 Task: Change the information density to compact.
Action: Mouse moved to (1064, 114)
Screenshot: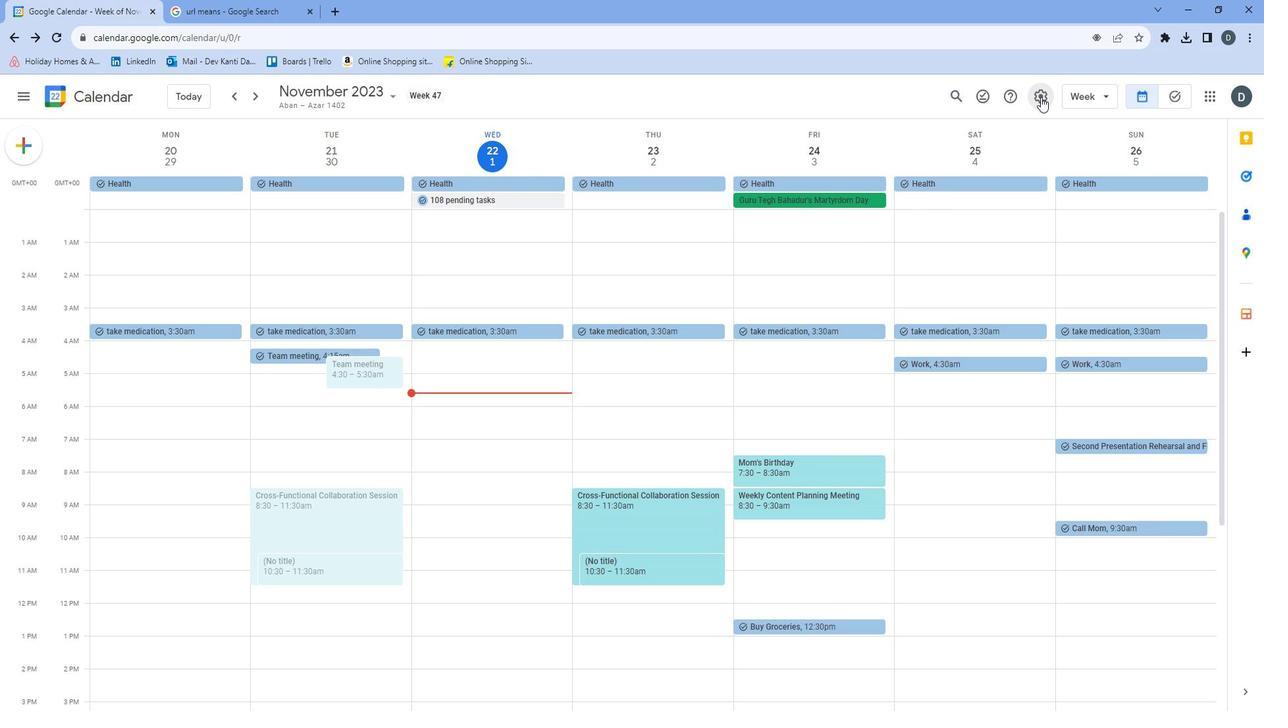 
Action: Mouse pressed left at (1064, 114)
Screenshot: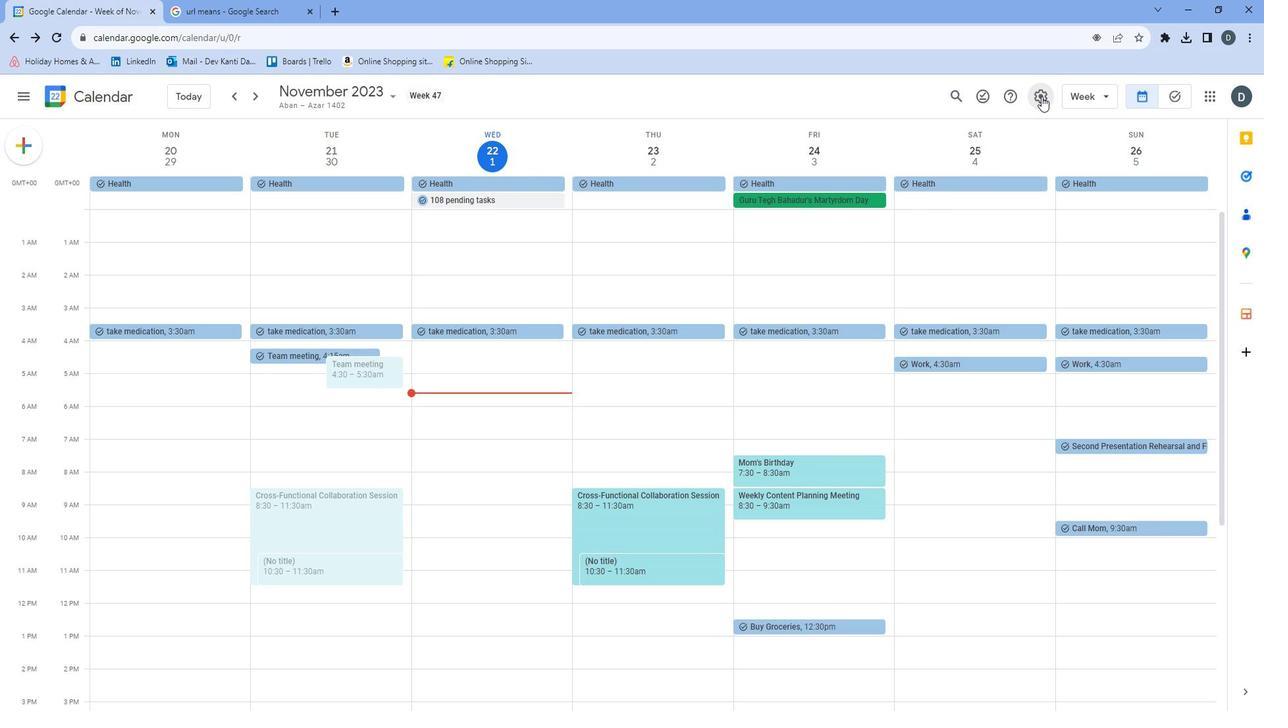 
Action: Mouse moved to (1059, 200)
Screenshot: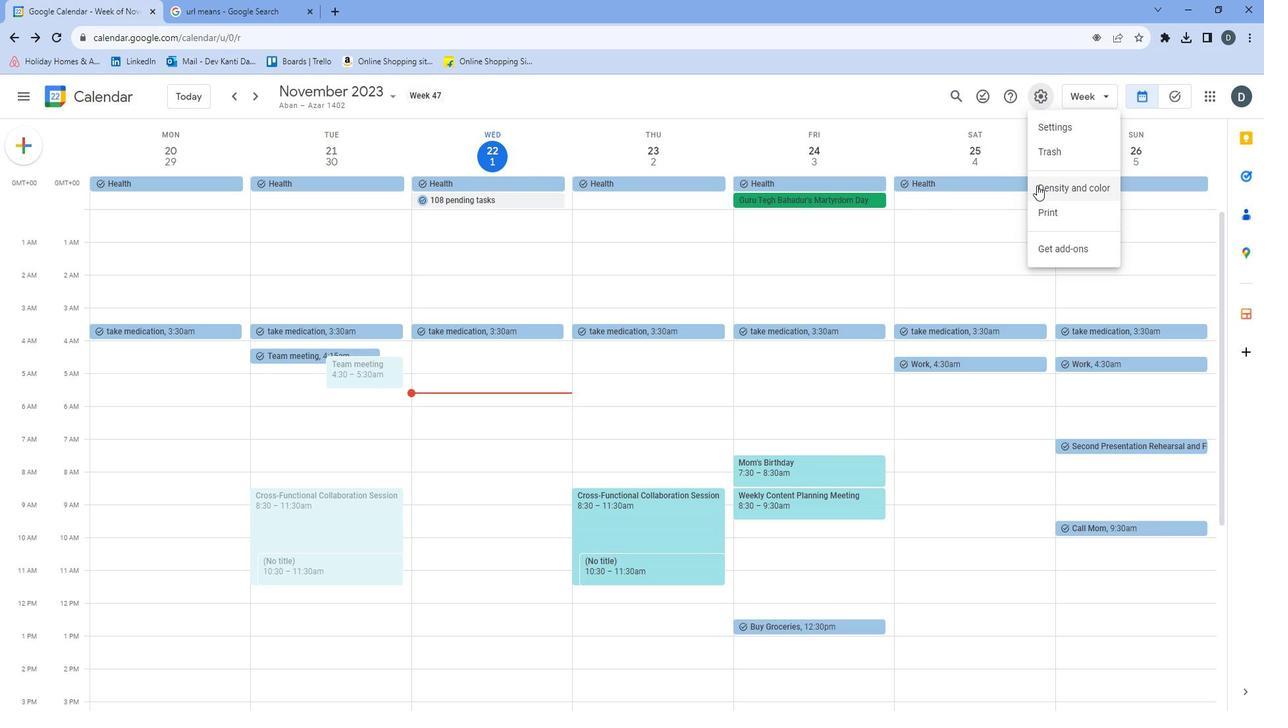 
Action: Mouse pressed left at (1059, 200)
Screenshot: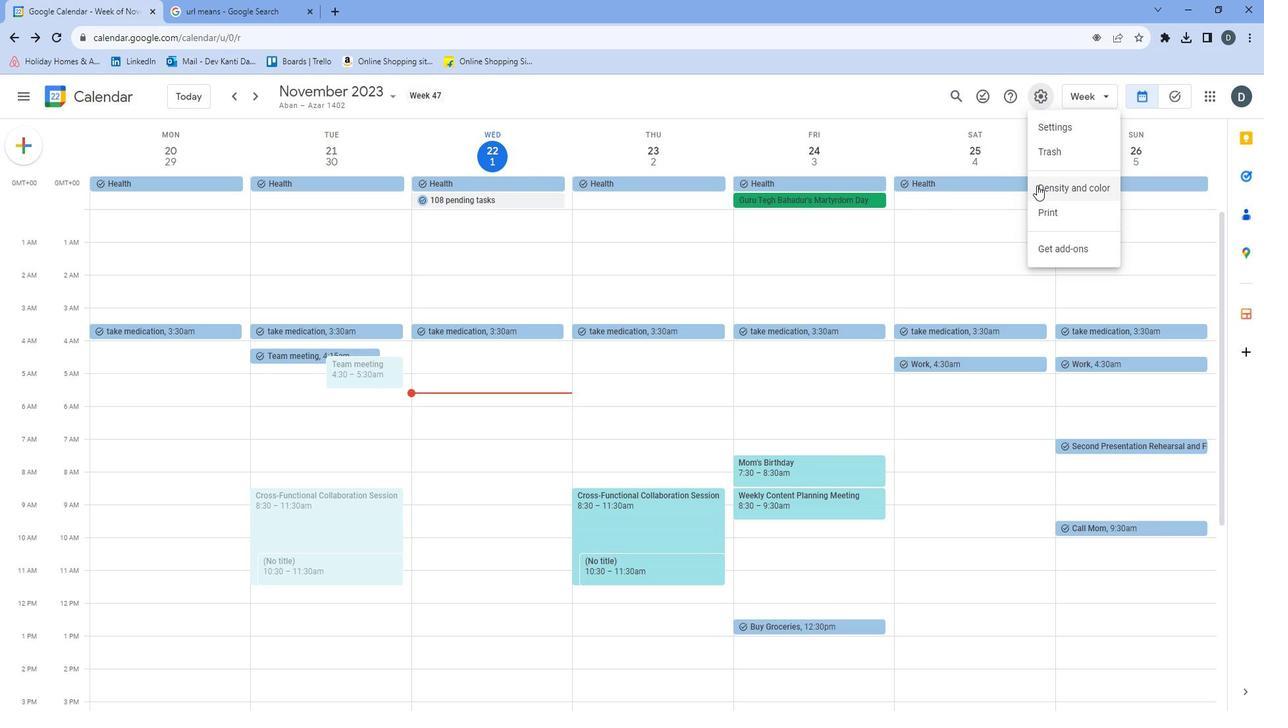 
Action: Mouse moved to (820, 595)
Screenshot: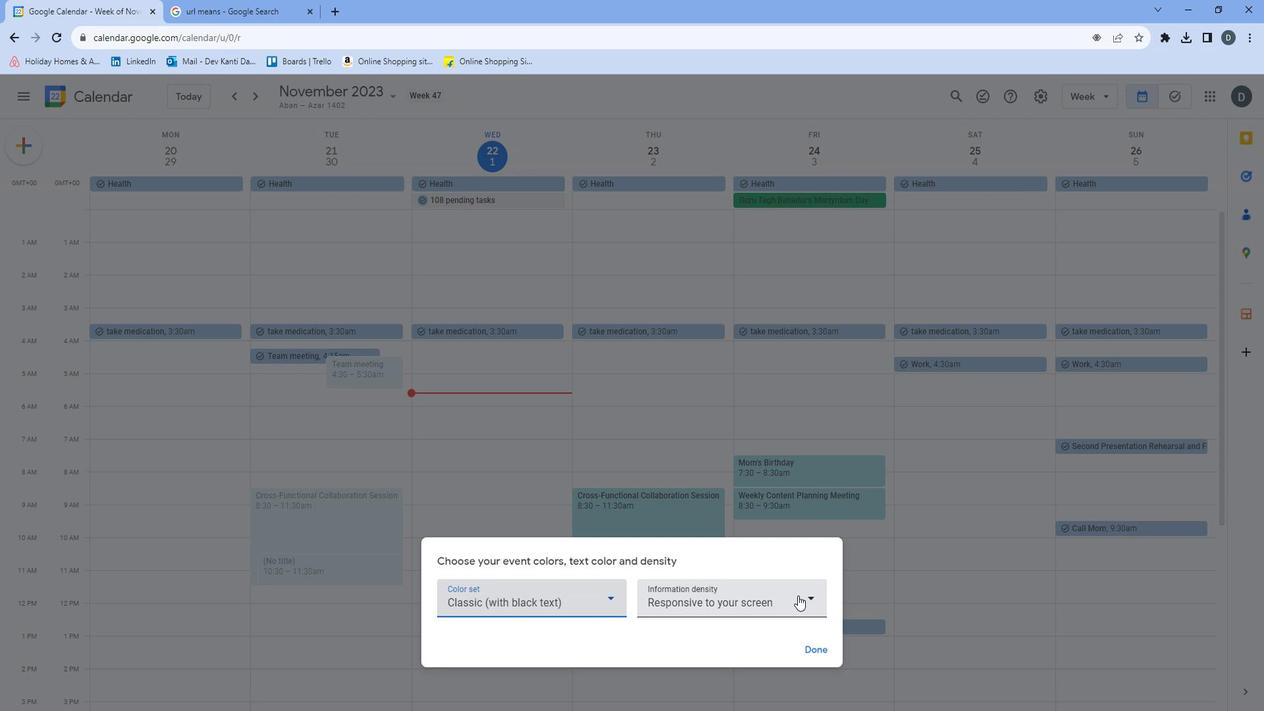 
Action: Mouse pressed left at (820, 595)
Screenshot: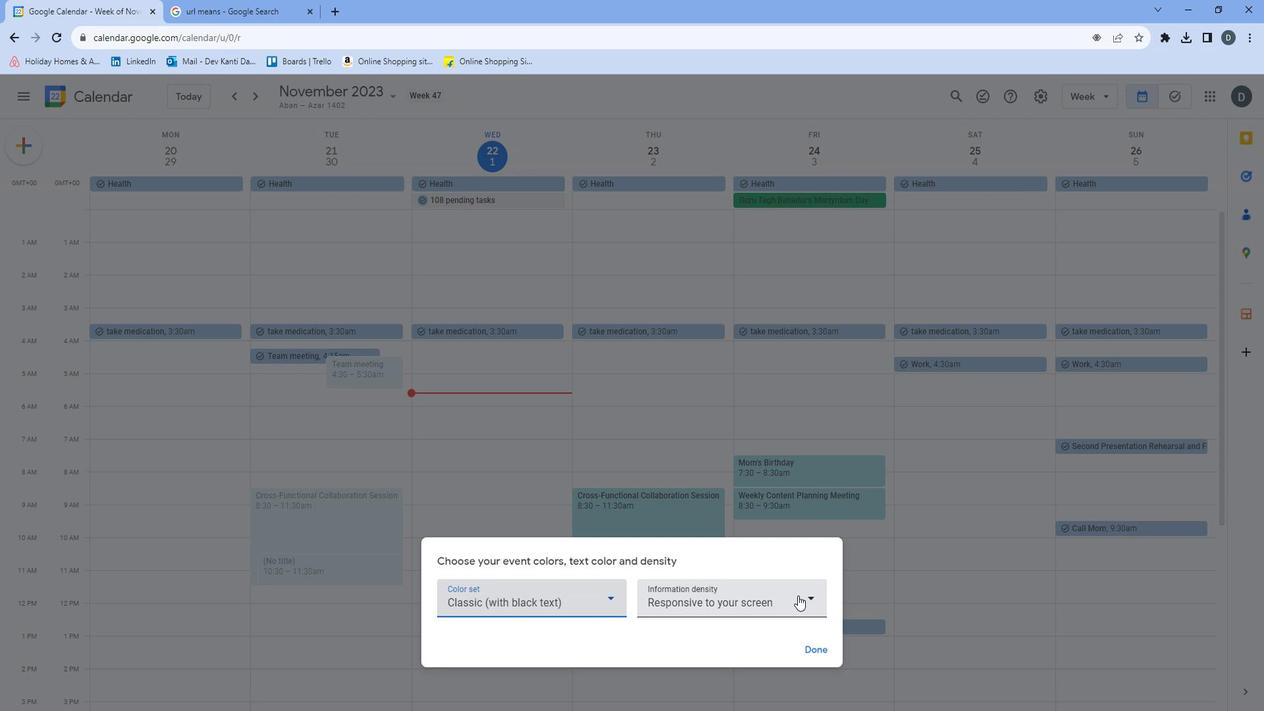 
Action: Mouse moved to (772, 565)
Screenshot: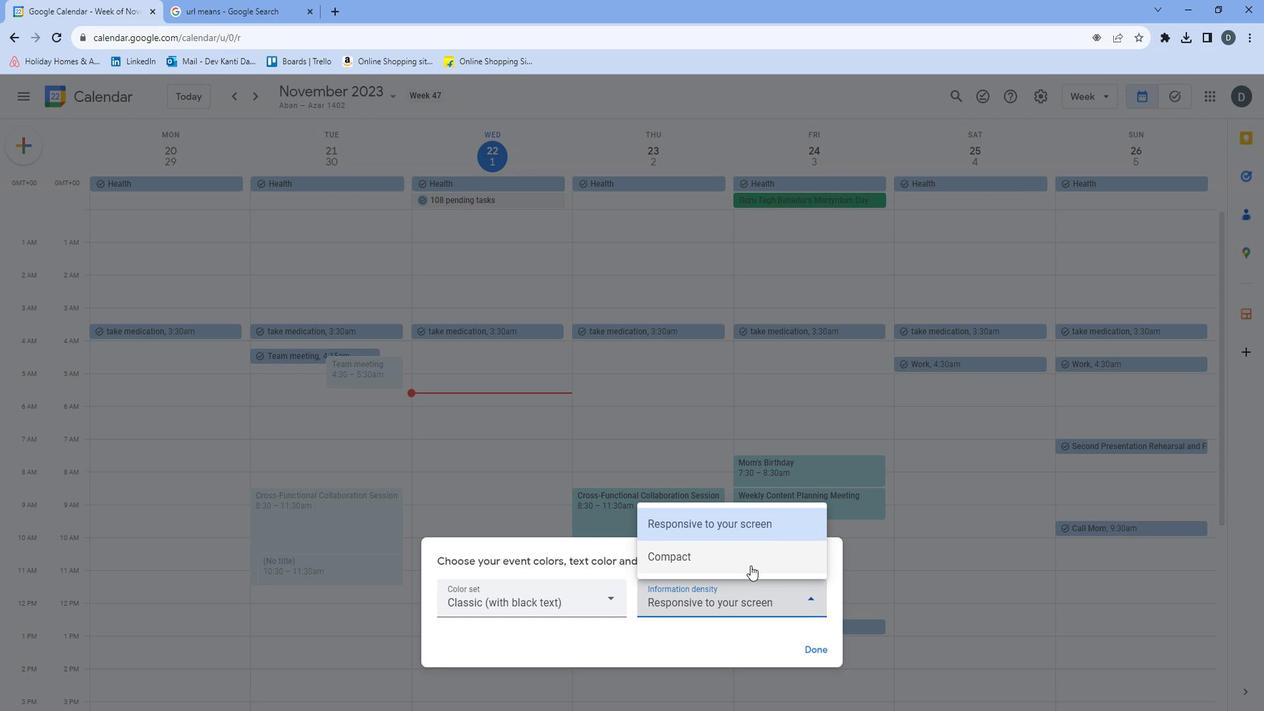 
Action: Mouse pressed left at (772, 565)
Screenshot: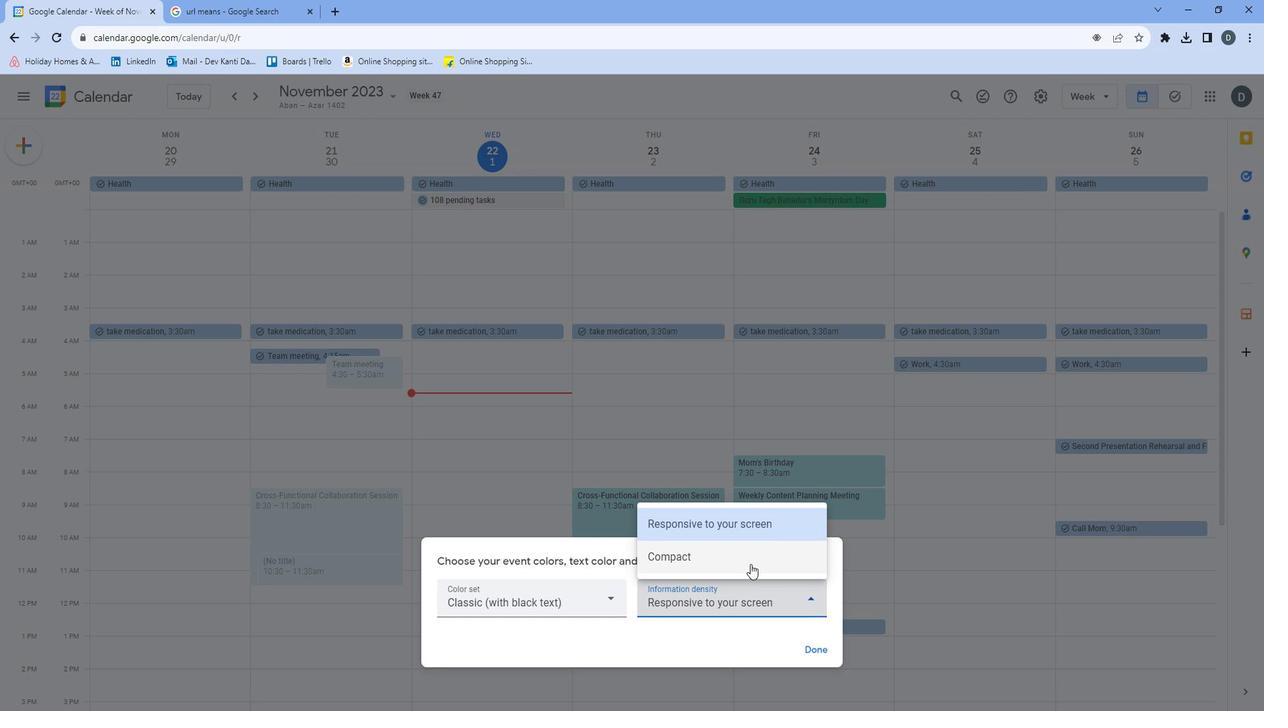 
Action: Mouse moved to (830, 642)
Screenshot: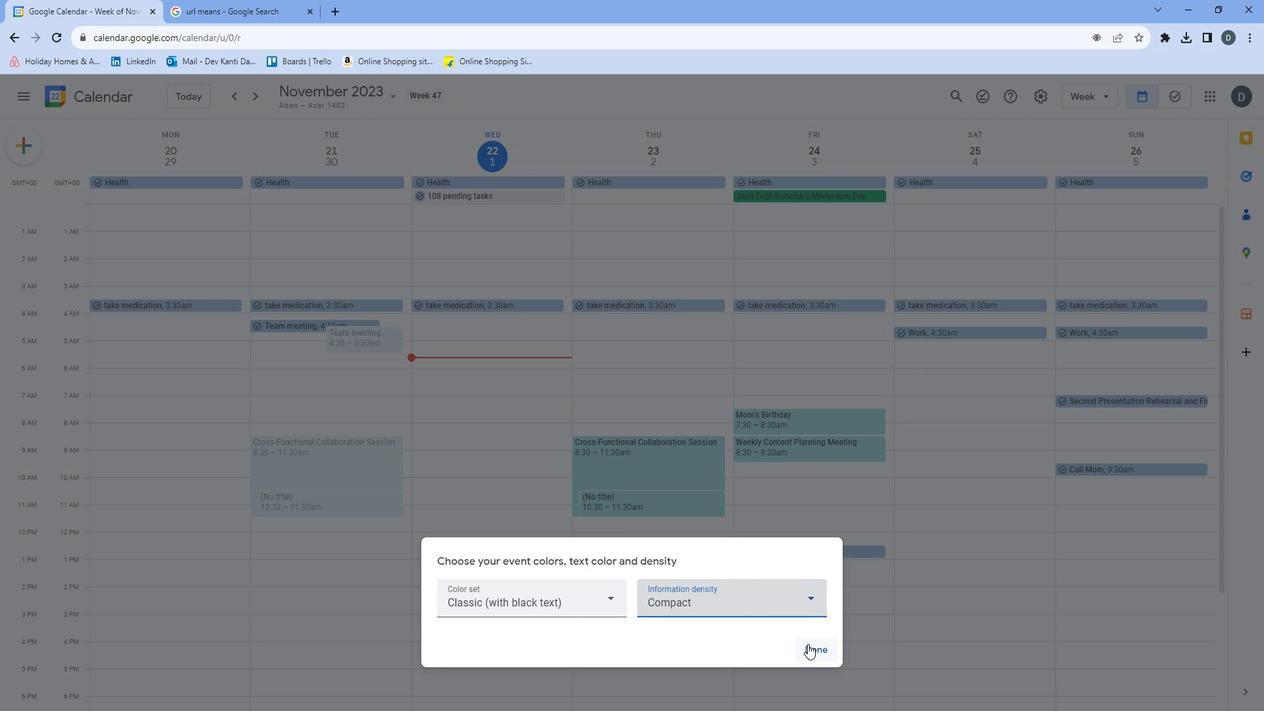 
Action: Mouse pressed left at (830, 642)
Screenshot: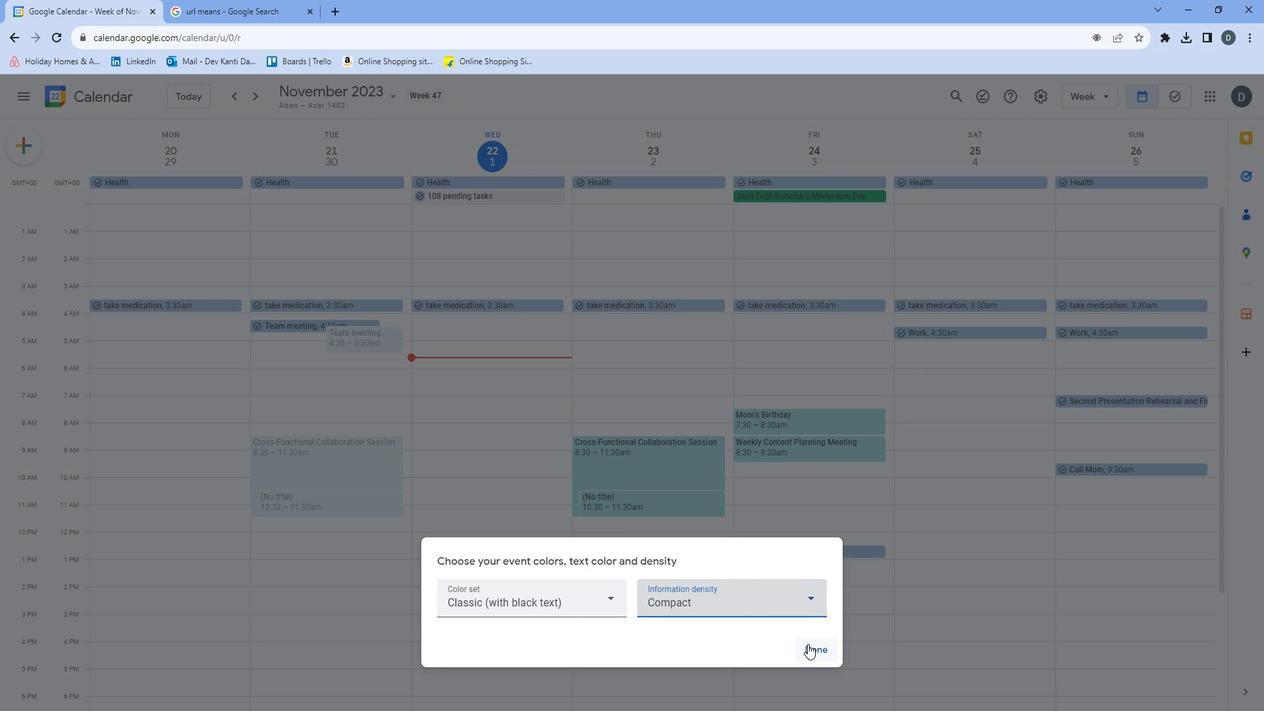 
Action: Mouse moved to (832, 642)
Screenshot: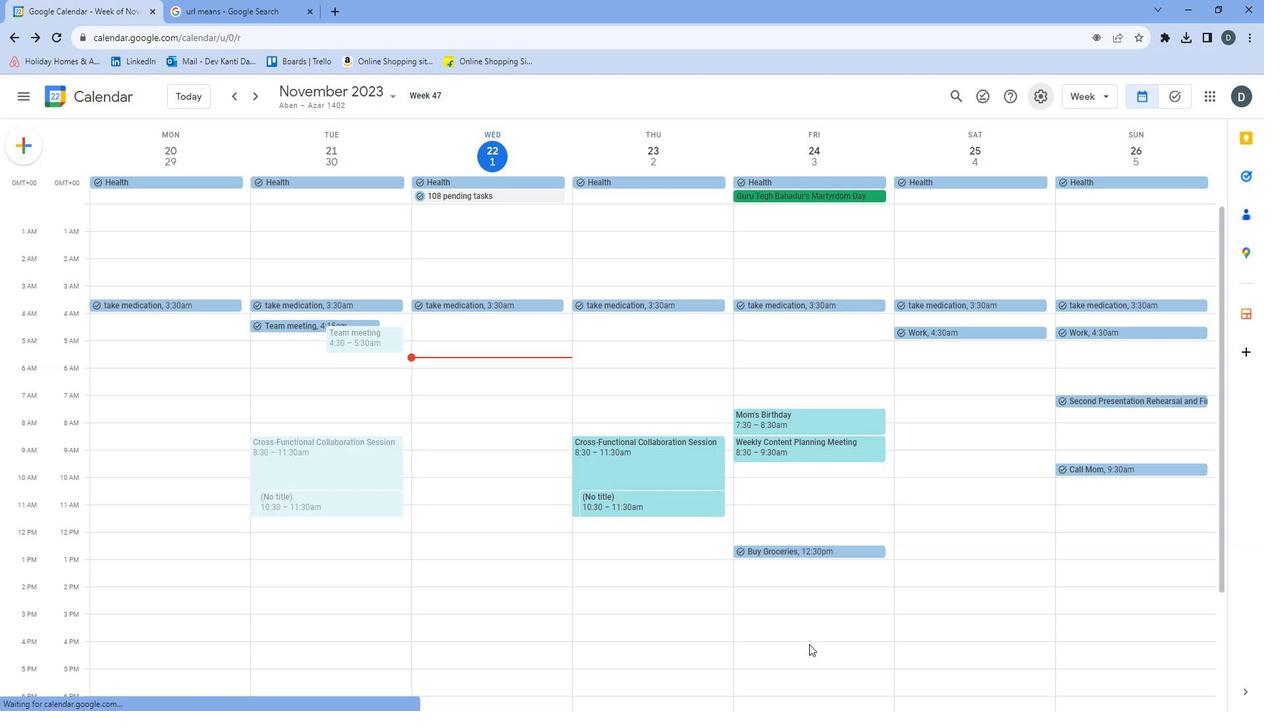 
